 Task: Use the formula "AND" in spreadsheet "Project protfolio".
Action: Mouse moved to (647, 98)
Screenshot: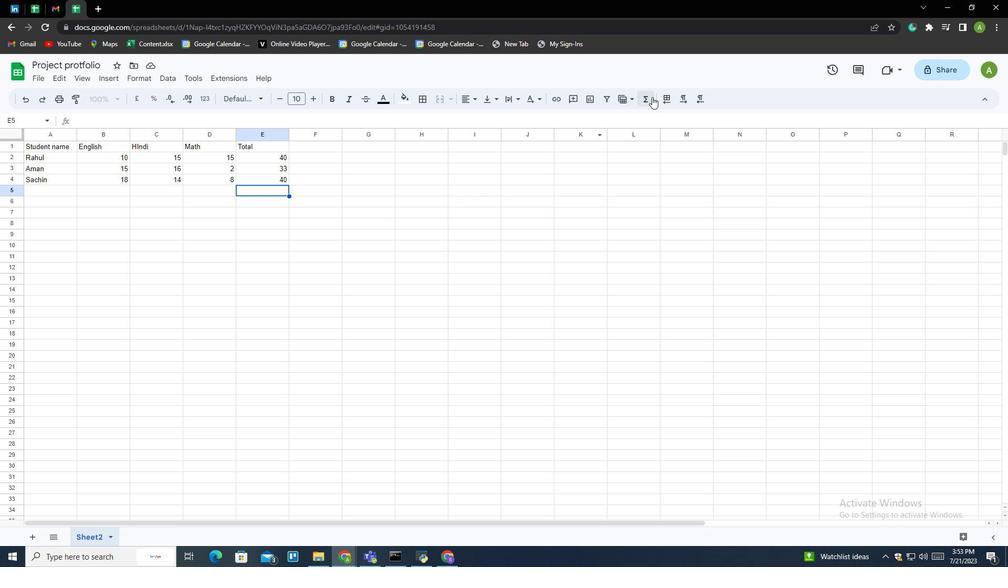 
Action: Mouse pressed left at (647, 98)
Screenshot: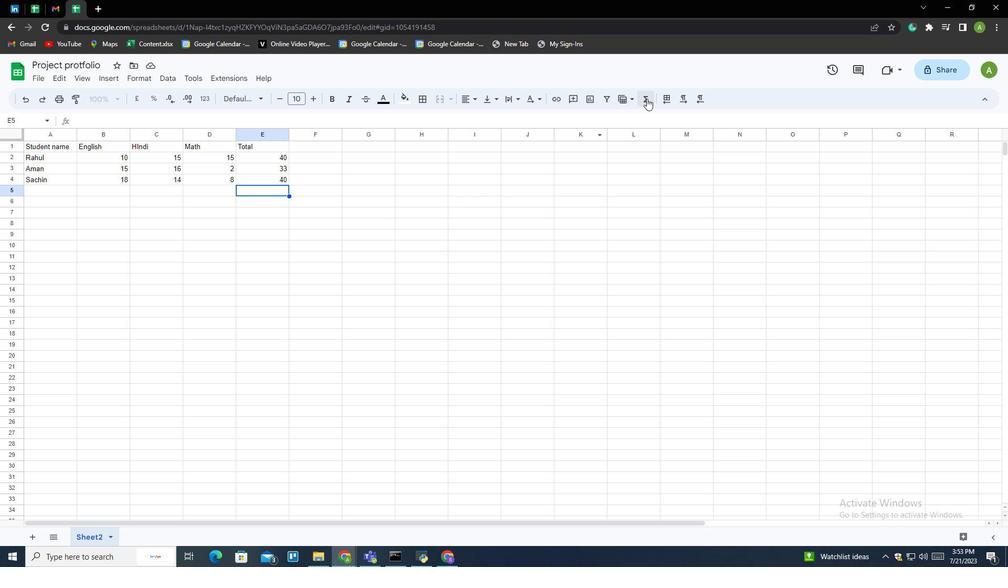 
Action: Mouse moved to (673, 211)
Screenshot: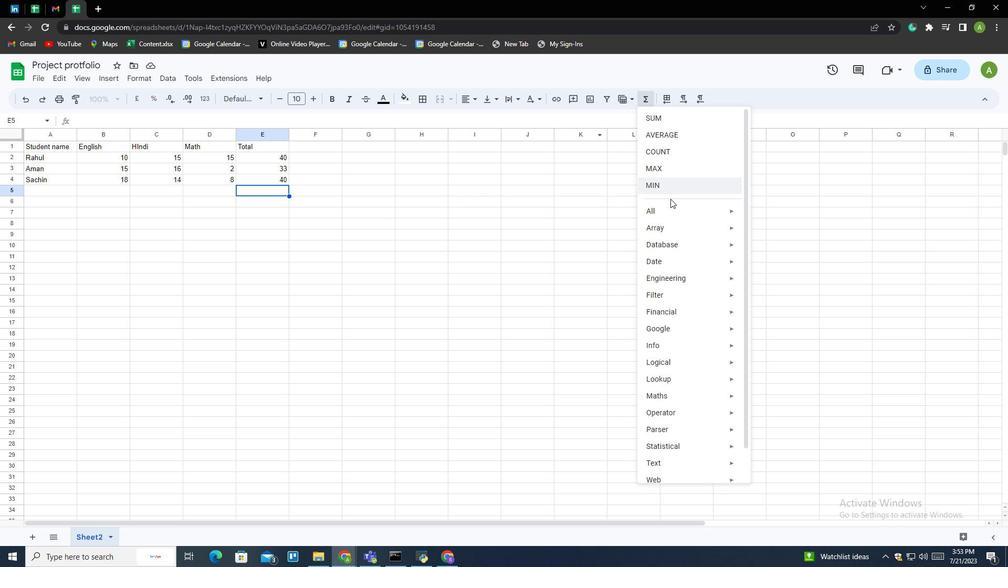 
Action: Mouse pressed left at (673, 211)
Screenshot: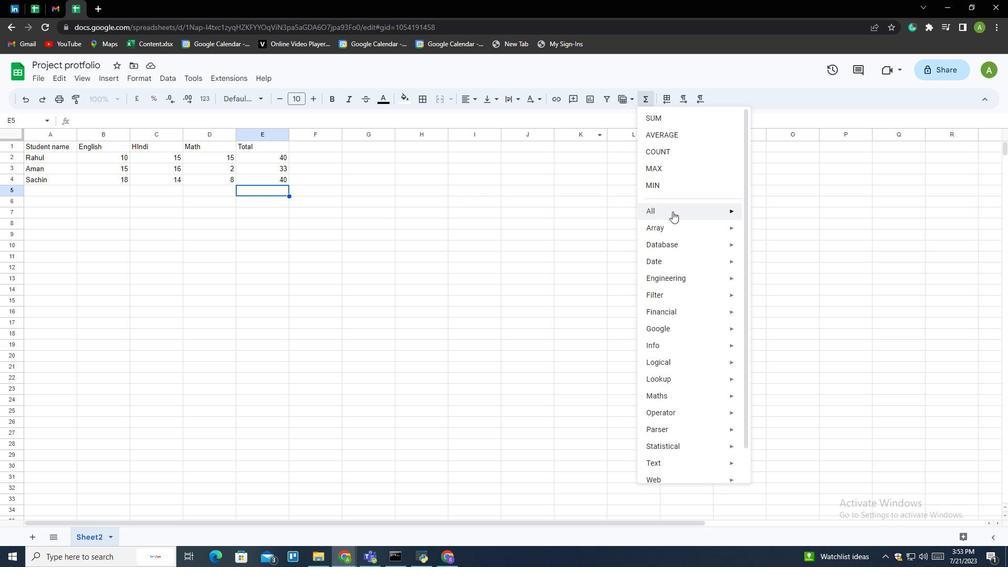 
Action: Mouse moved to (751, 208)
Screenshot: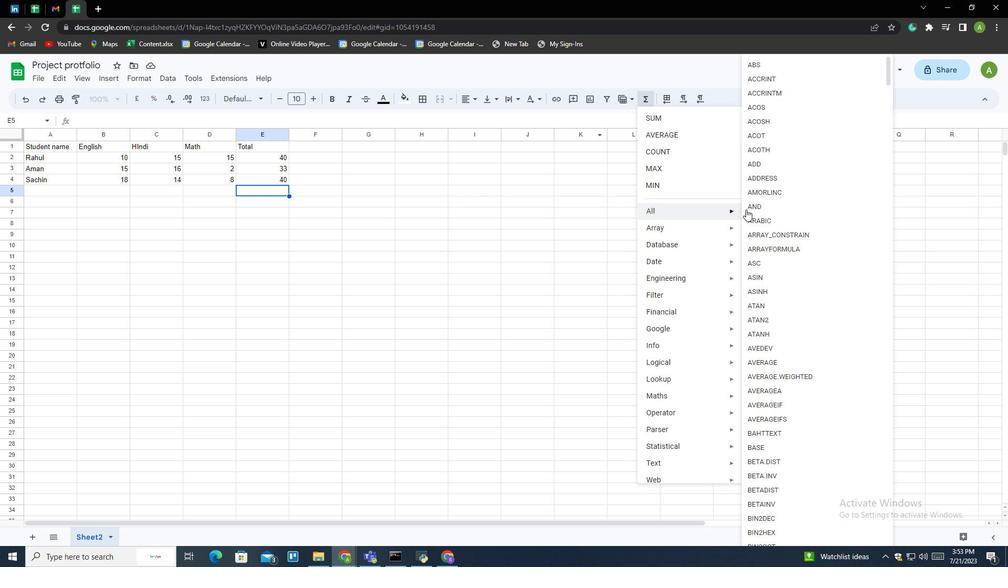 
Action: Mouse pressed left at (751, 208)
Screenshot: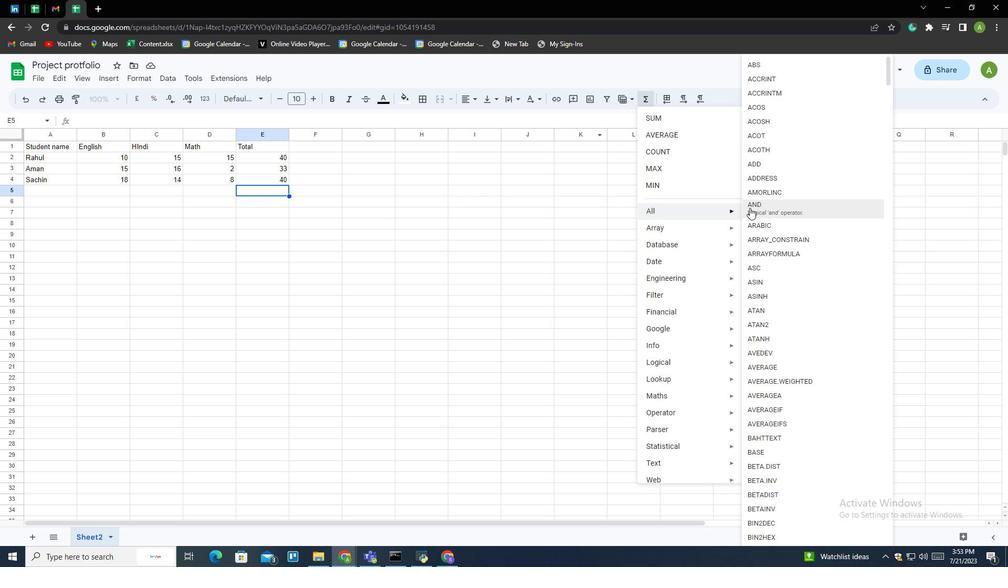 
Action: Mouse moved to (263, 157)
Screenshot: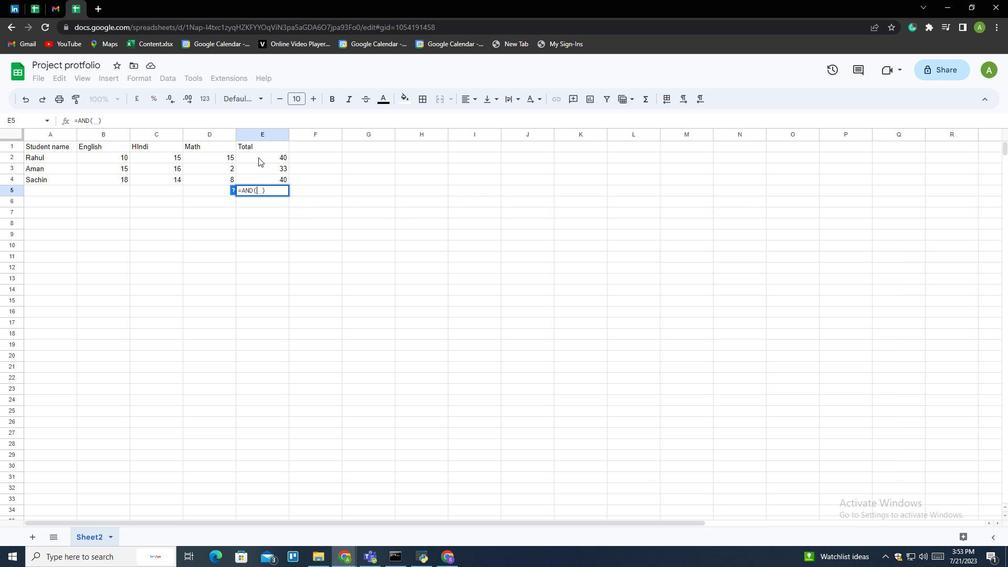 
Action: Mouse pressed left at (263, 157)
Screenshot: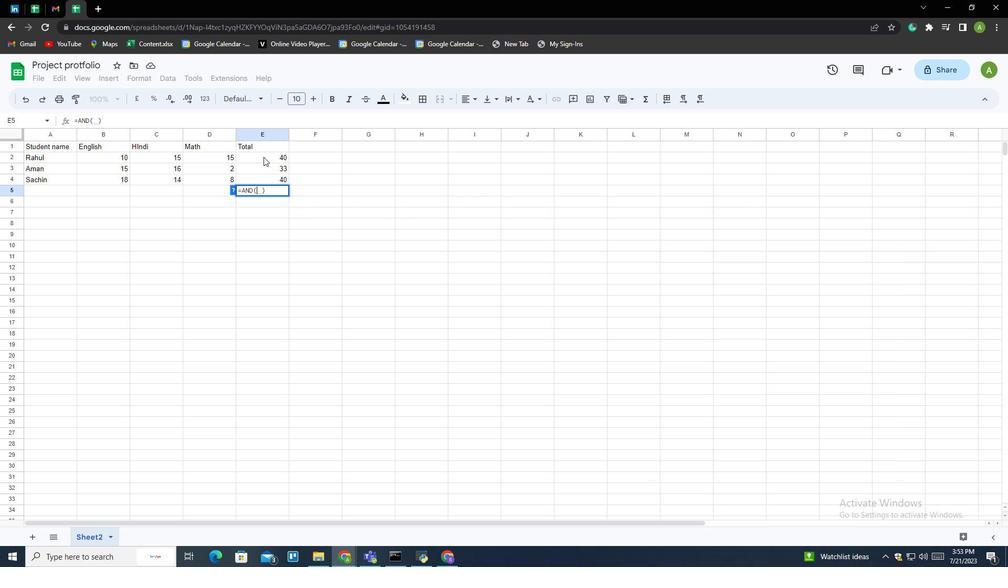 
Action: Mouse moved to (273, 169)
Screenshot: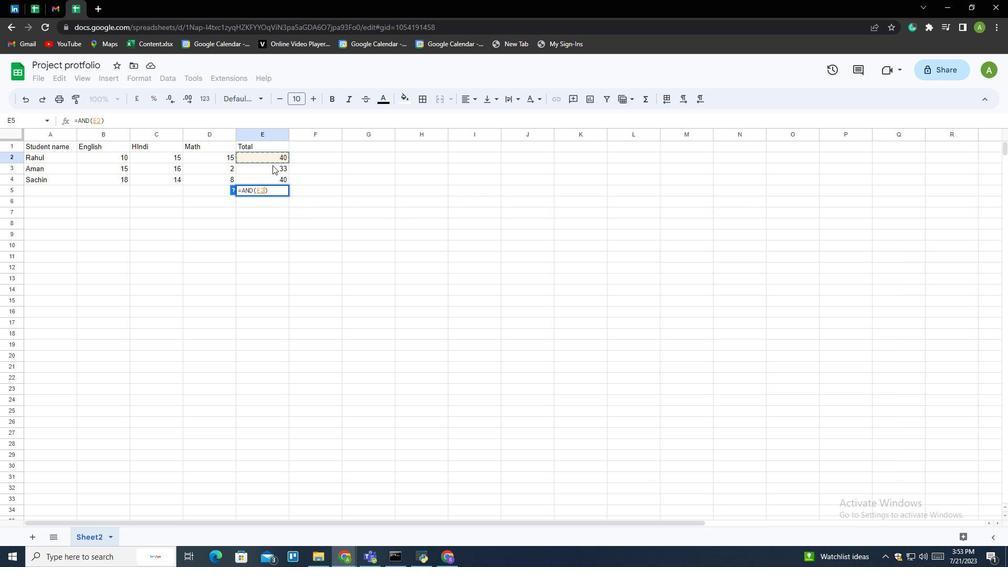 
Action: Mouse pressed left at (273, 169)
Screenshot: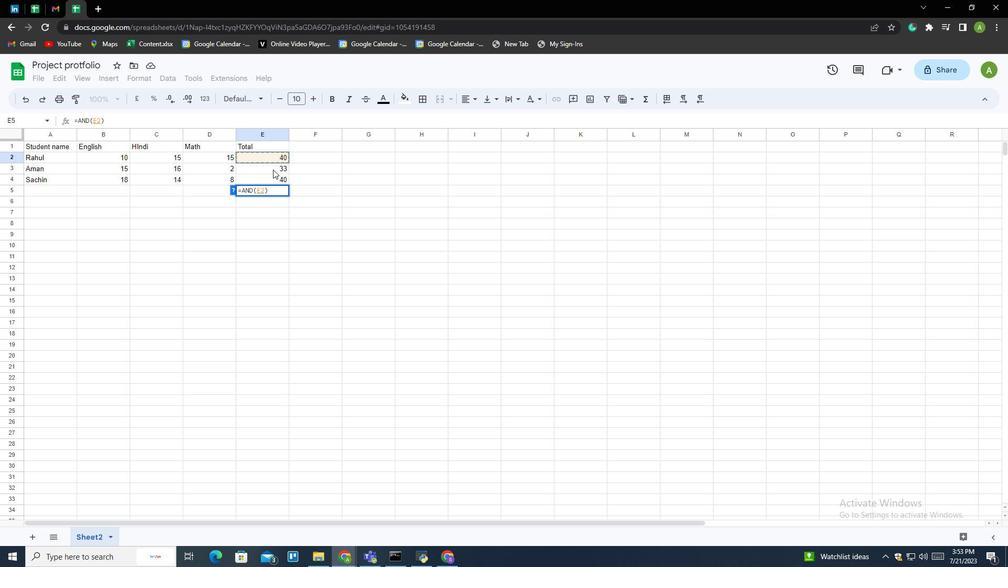 
Action: Mouse moved to (276, 160)
Screenshot: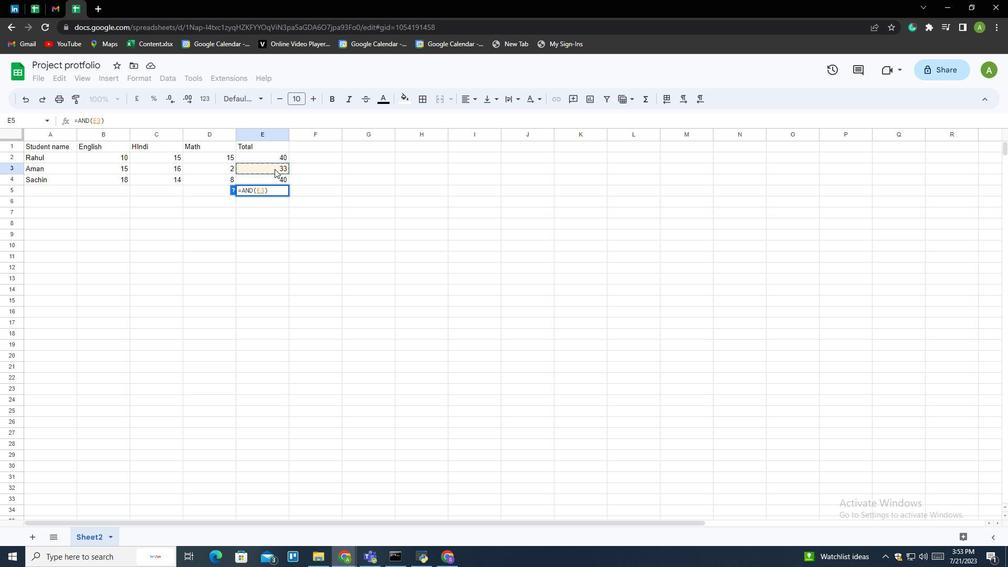
Action: Mouse pressed left at (276, 160)
Screenshot: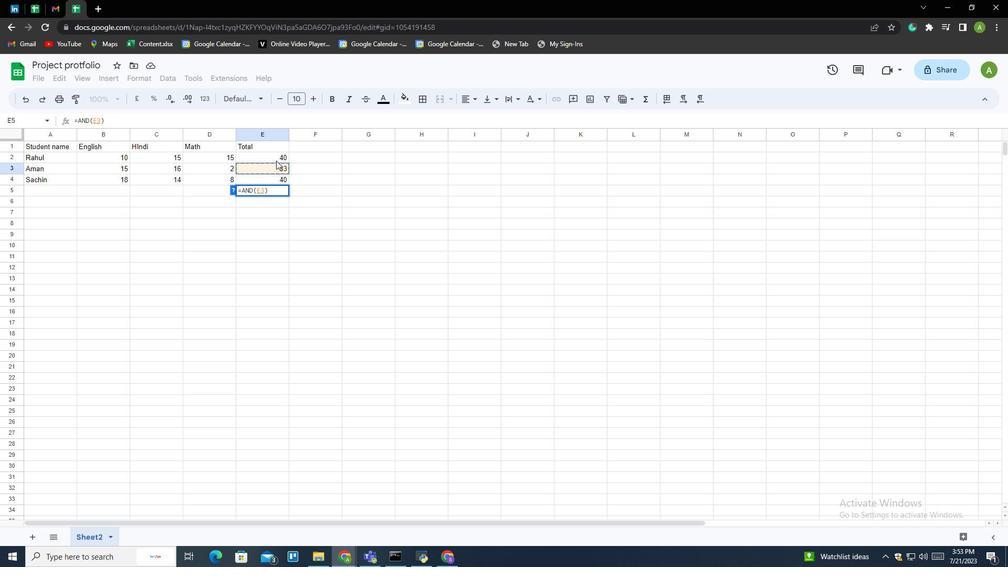 
Action: Mouse moved to (277, 168)
Screenshot: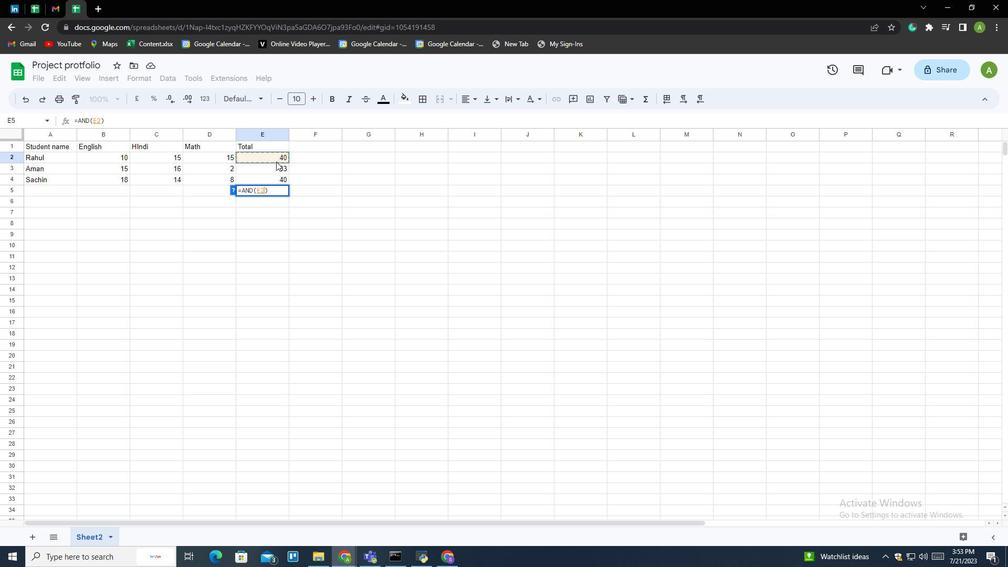 
Action: Mouse pressed left at (277, 168)
Screenshot: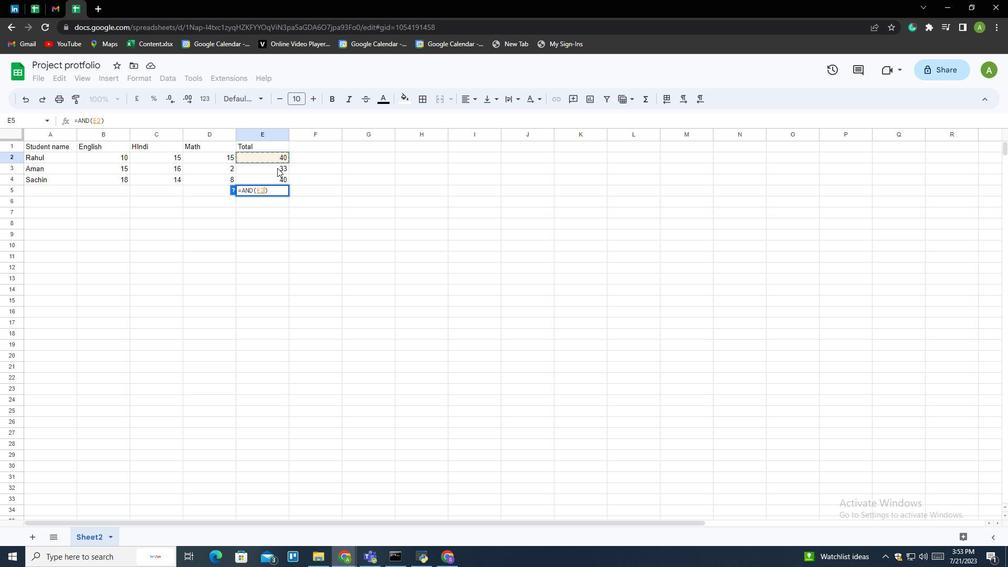 
Action: Mouse moved to (278, 178)
Screenshot: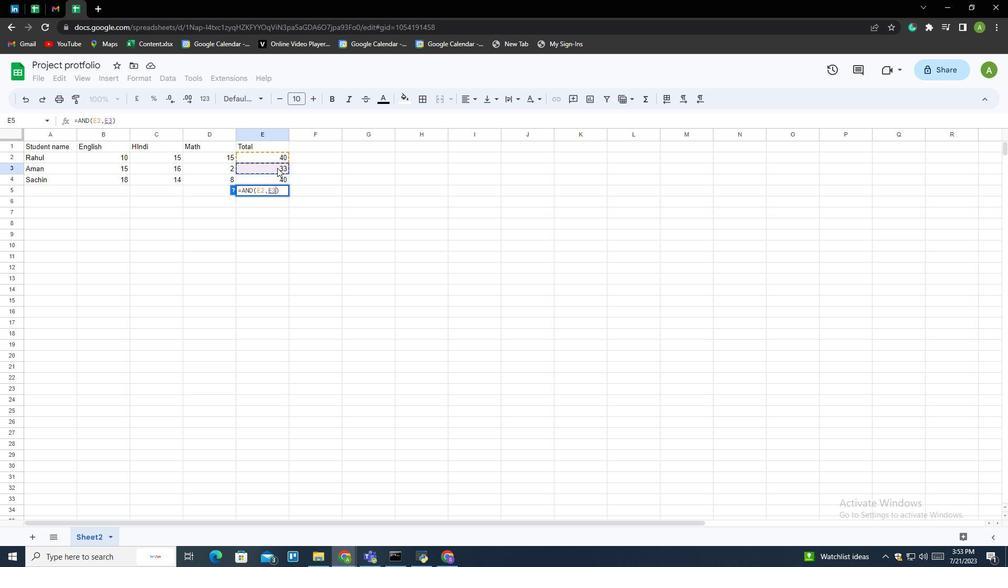 
Action: Mouse pressed left at (278, 178)
Screenshot: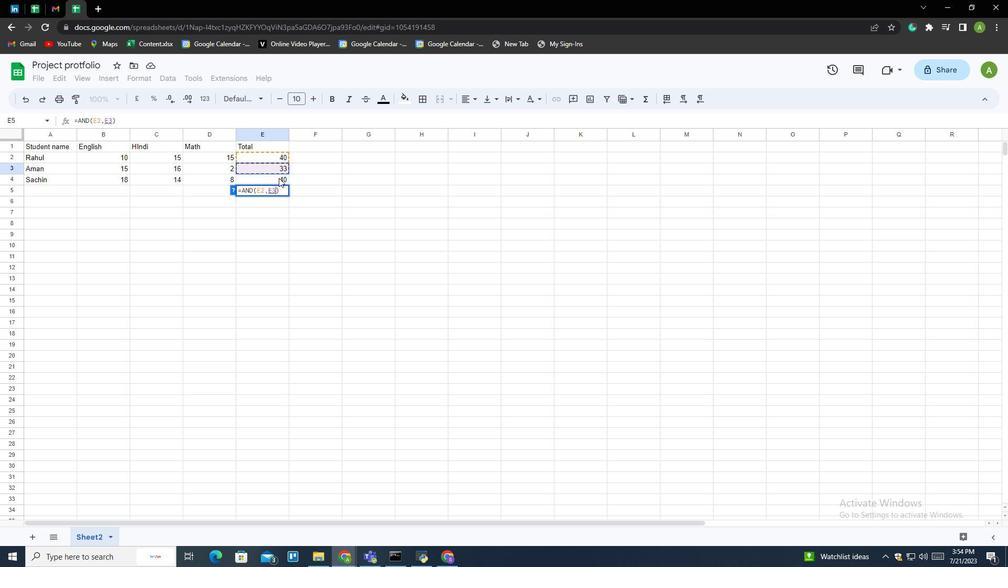 
Action: Mouse moved to (278, 178)
Screenshot: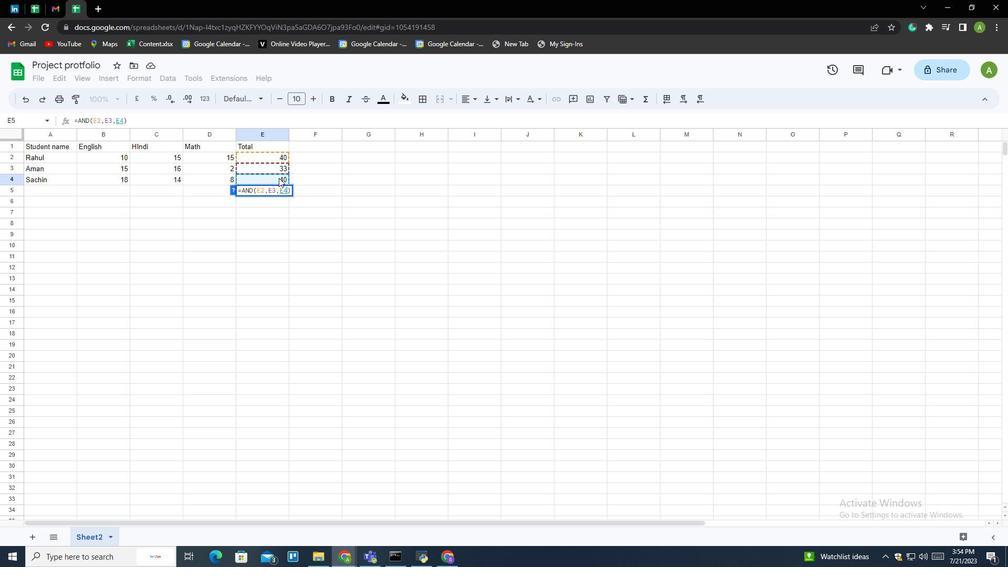 
Action: Key pressed <Key.enter>
Screenshot: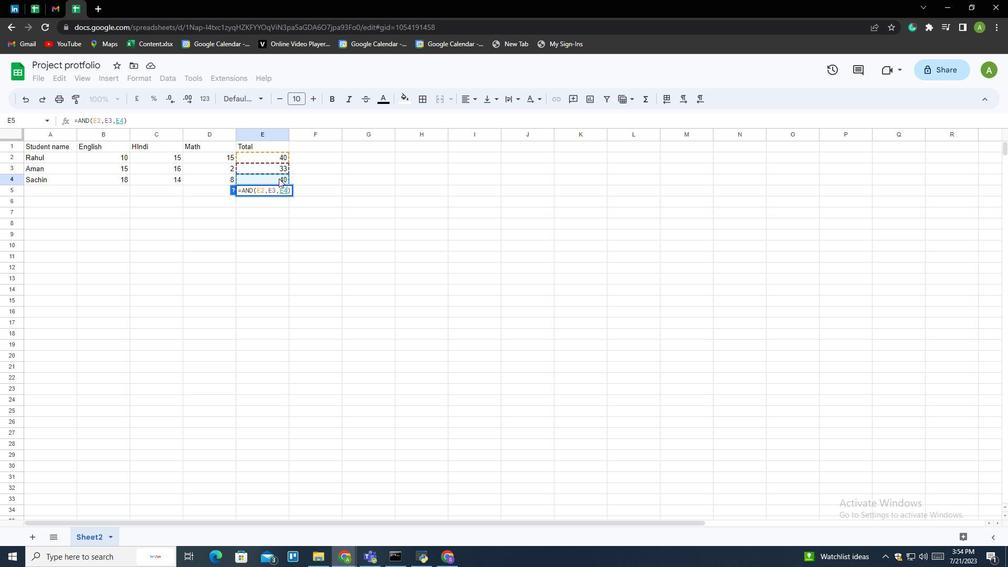 
